 Task: Add Tea Tree Therapy Unscented Antiseptic Foot Powder to the cart.
Action: Mouse moved to (792, 271)
Screenshot: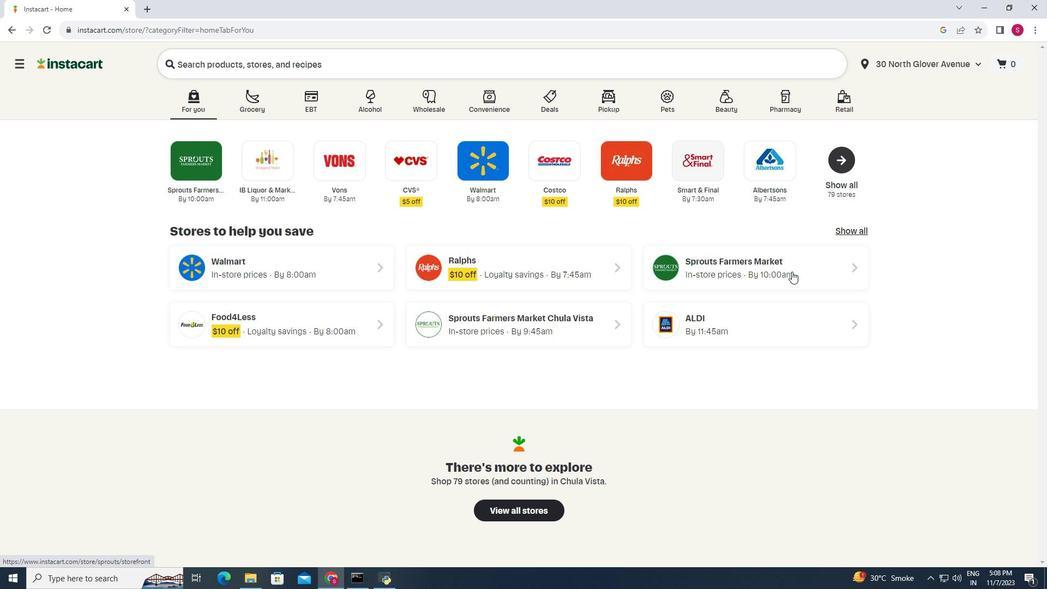 
Action: Mouse pressed left at (792, 271)
Screenshot: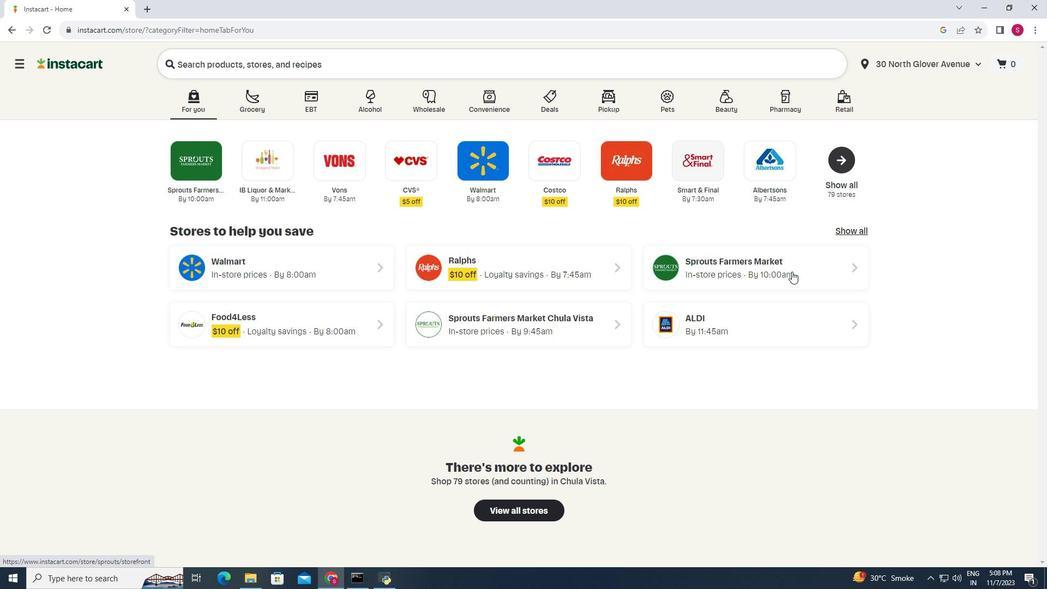 
Action: Mouse moved to (67, 354)
Screenshot: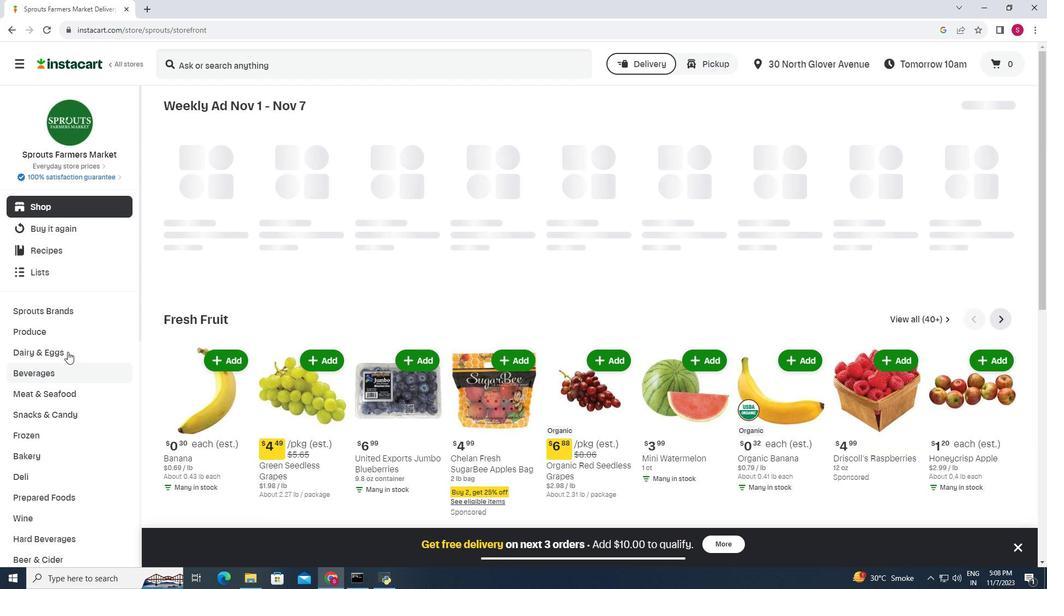 
Action: Mouse scrolled (67, 353) with delta (0, 0)
Screenshot: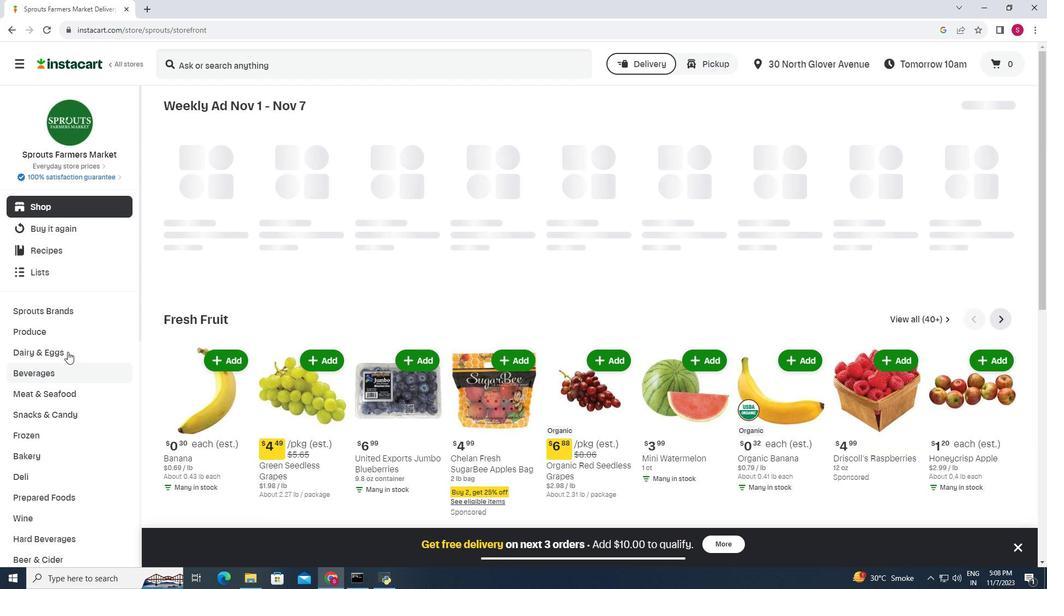 
Action: Mouse moved to (66, 346)
Screenshot: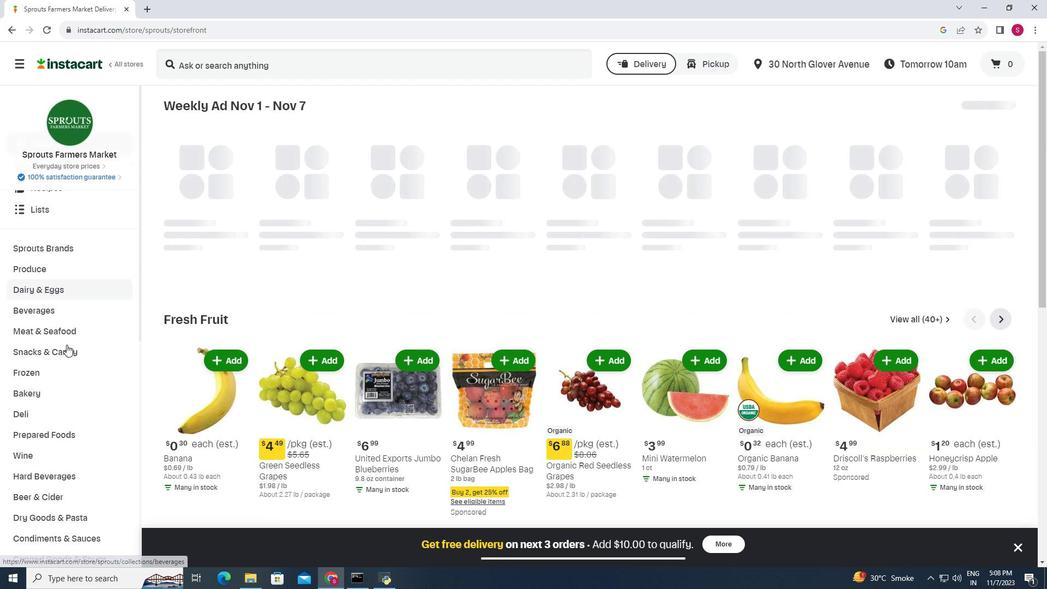 
Action: Mouse scrolled (66, 346) with delta (0, 0)
Screenshot: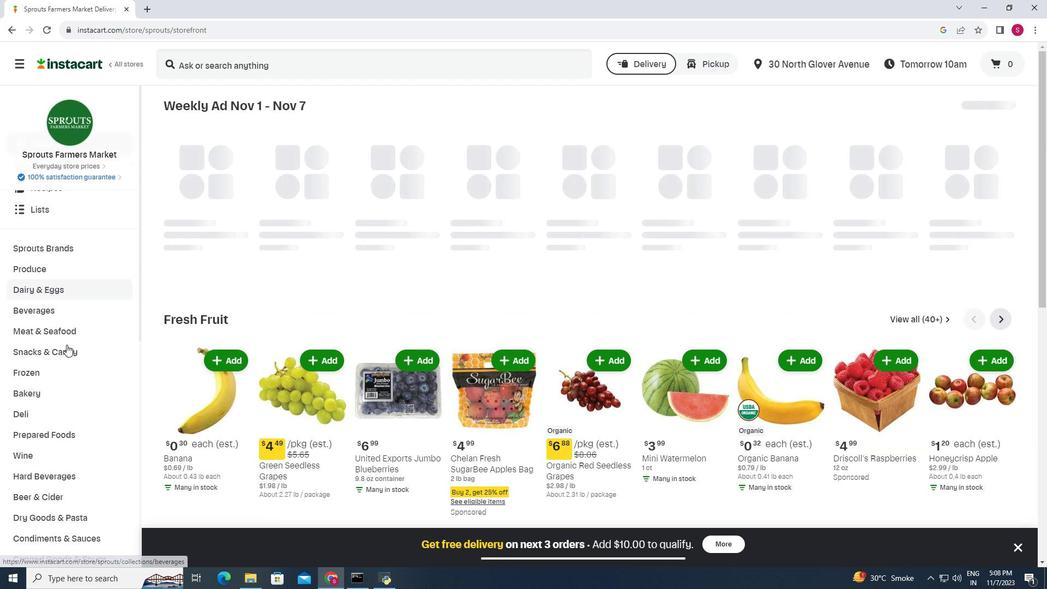 
Action: Mouse moved to (66, 343)
Screenshot: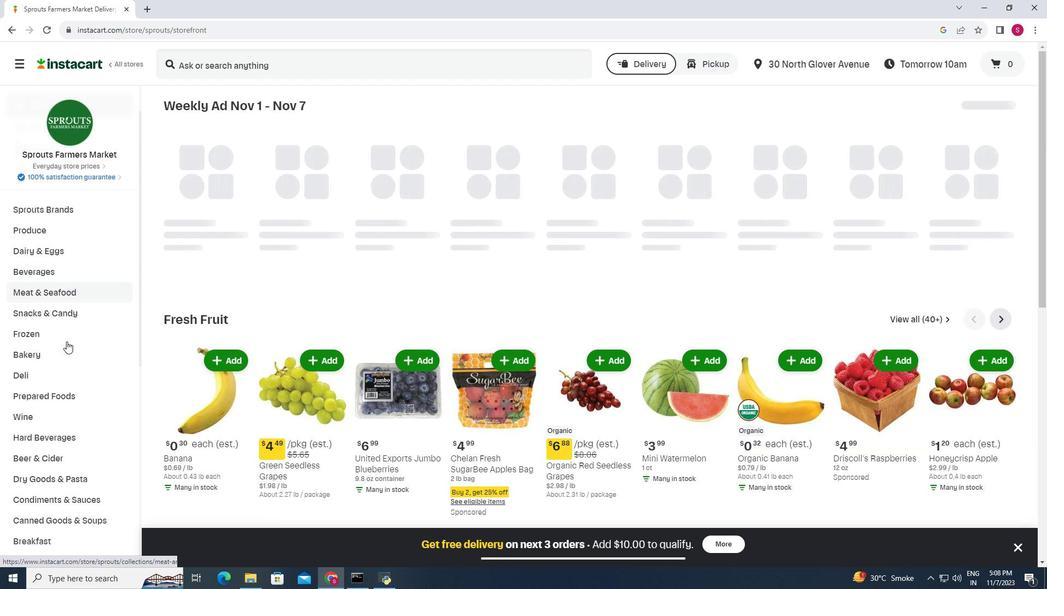 
Action: Mouse scrolled (66, 342) with delta (0, 0)
Screenshot: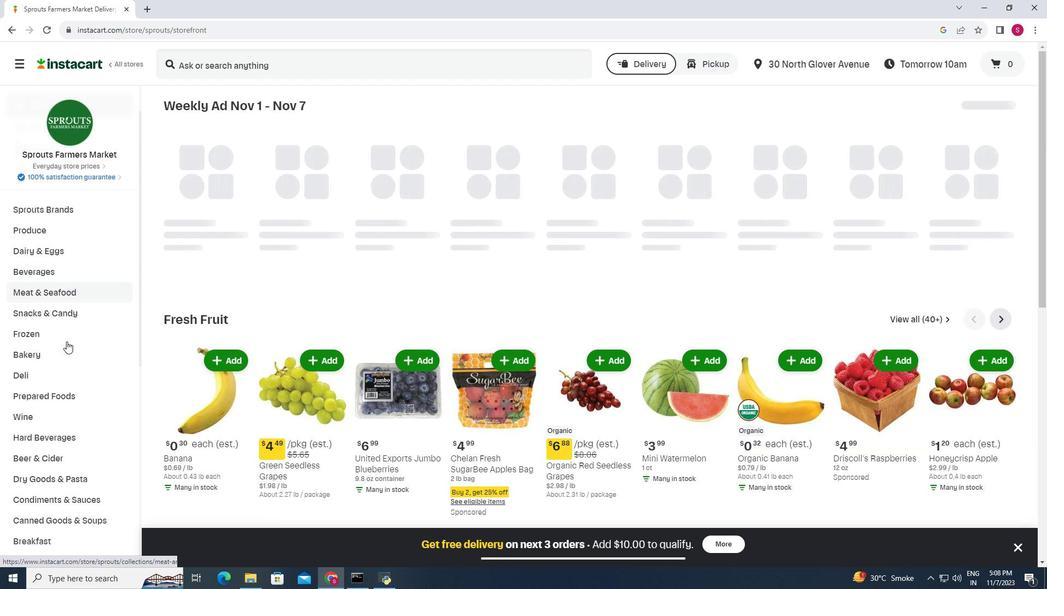 
Action: Mouse moved to (66, 340)
Screenshot: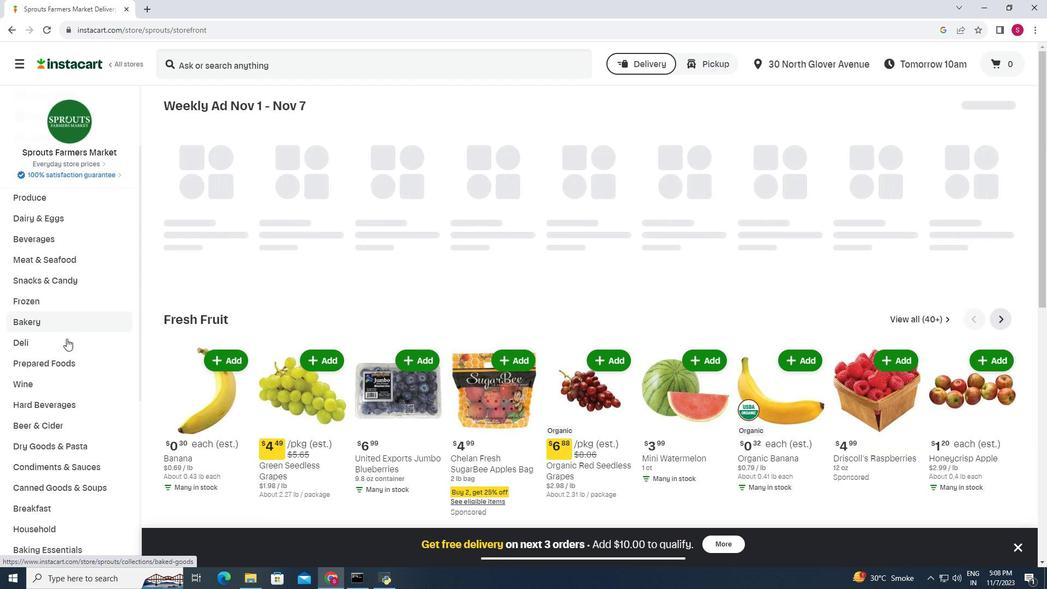 
Action: Mouse scrolled (66, 339) with delta (0, 0)
Screenshot: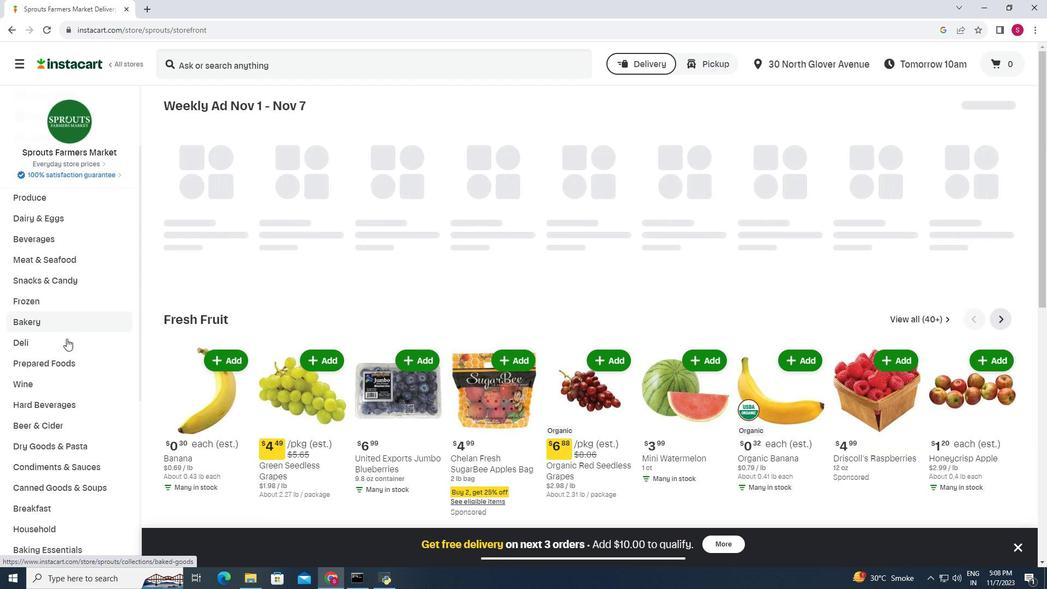 
Action: Mouse moved to (66, 338)
Screenshot: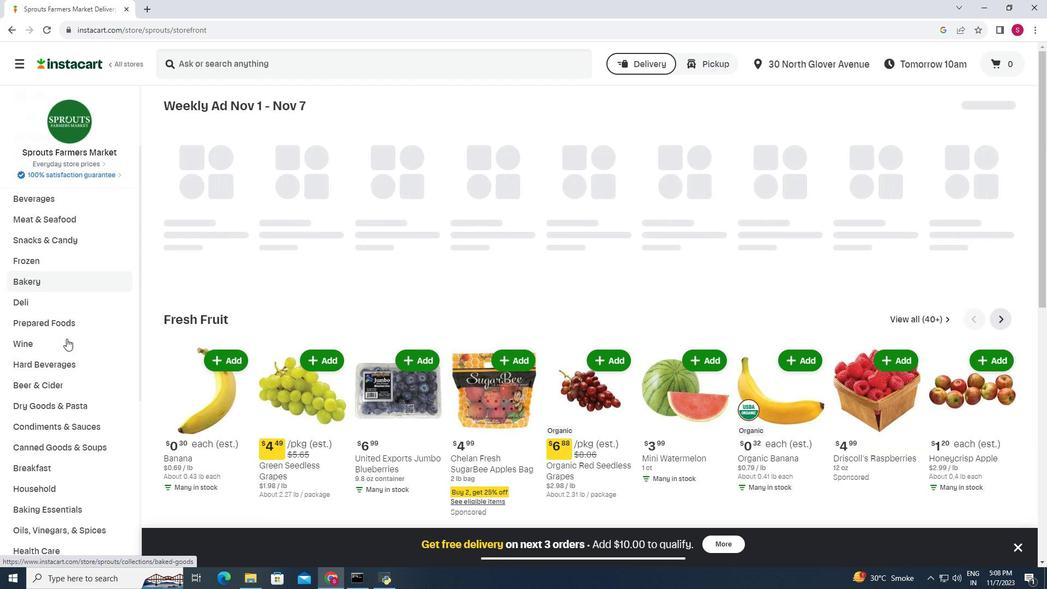 
Action: Mouse scrolled (66, 338) with delta (0, 0)
Screenshot: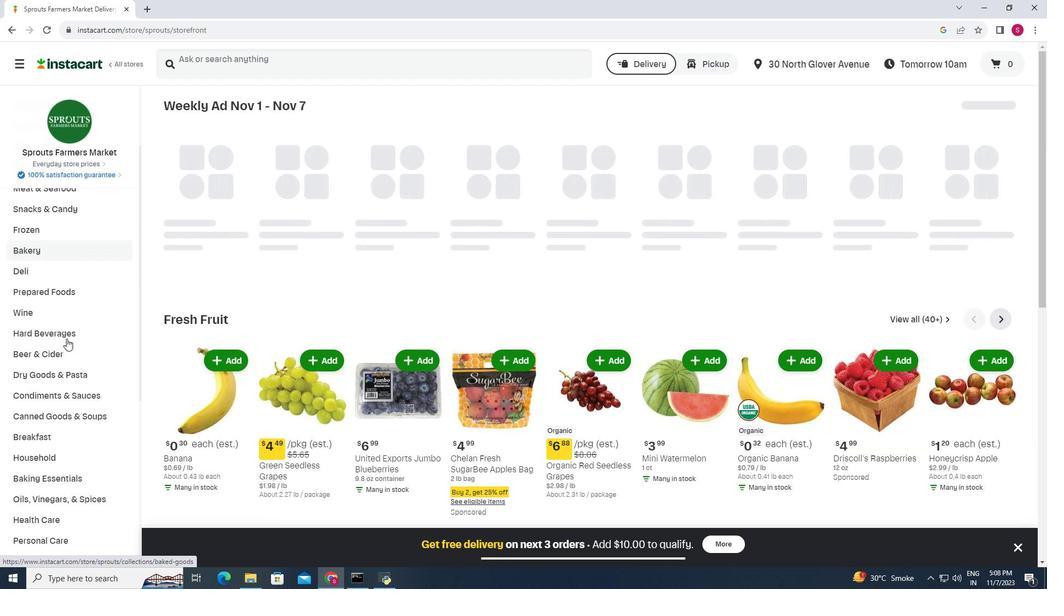 
Action: Mouse moved to (67, 391)
Screenshot: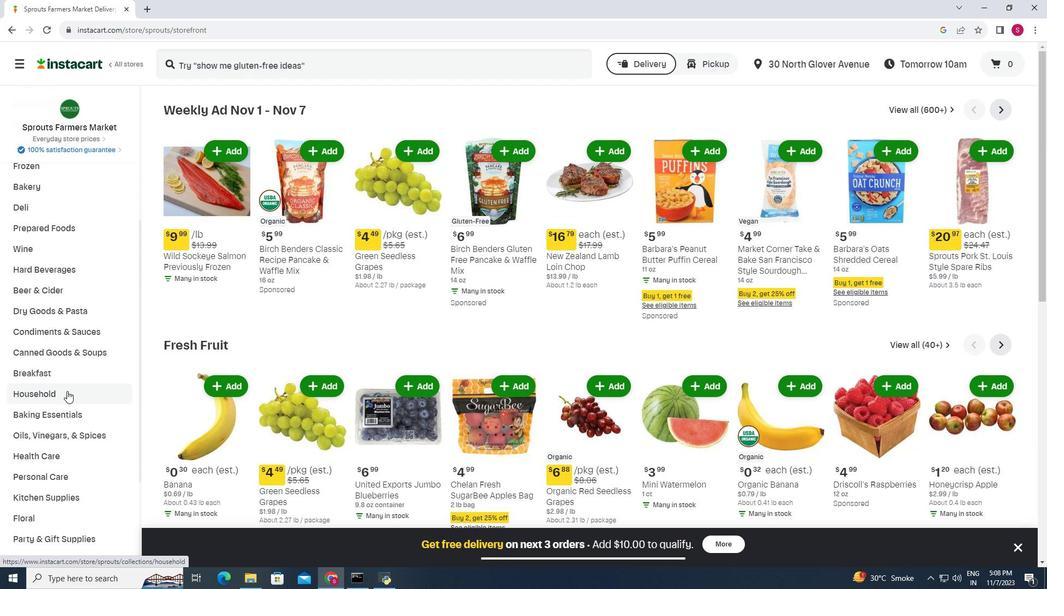 
Action: Mouse pressed left at (67, 391)
Screenshot: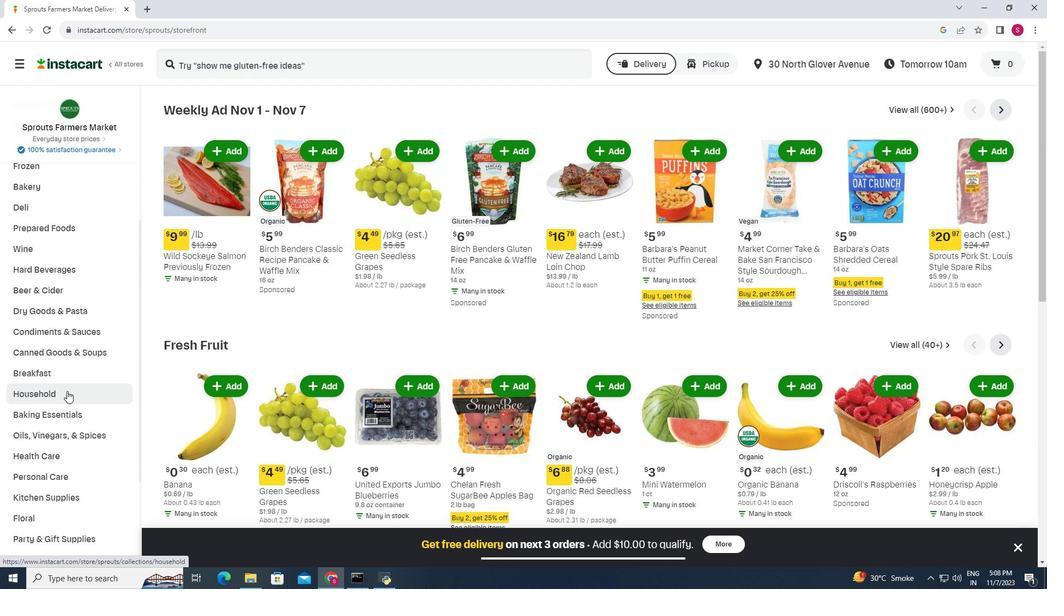 
Action: Mouse moved to (592, 133)
Screenshot: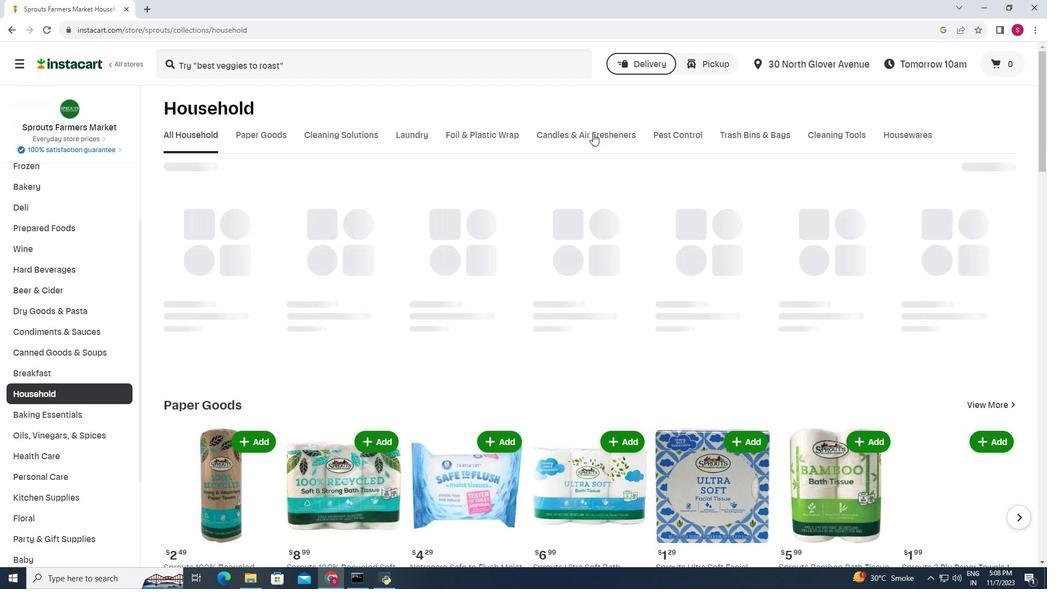 
Action: Mouse pressed left at (592, 133)
Screenshot: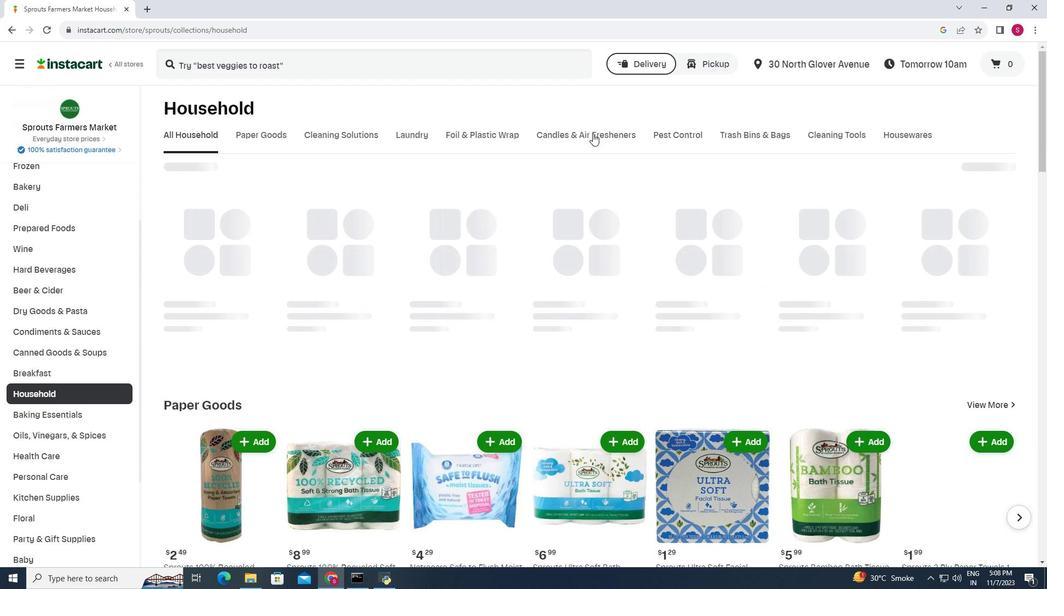 
Action: Mouse moved to (252, 64)
Screenshot: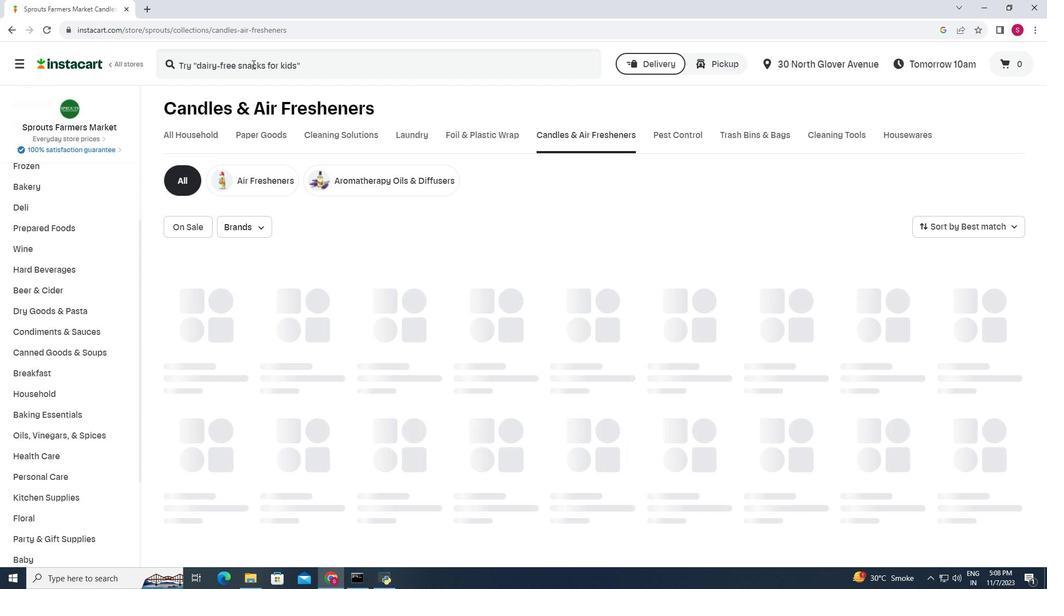 
Action: Mouse pressed left at (252, 64)
Screenshot: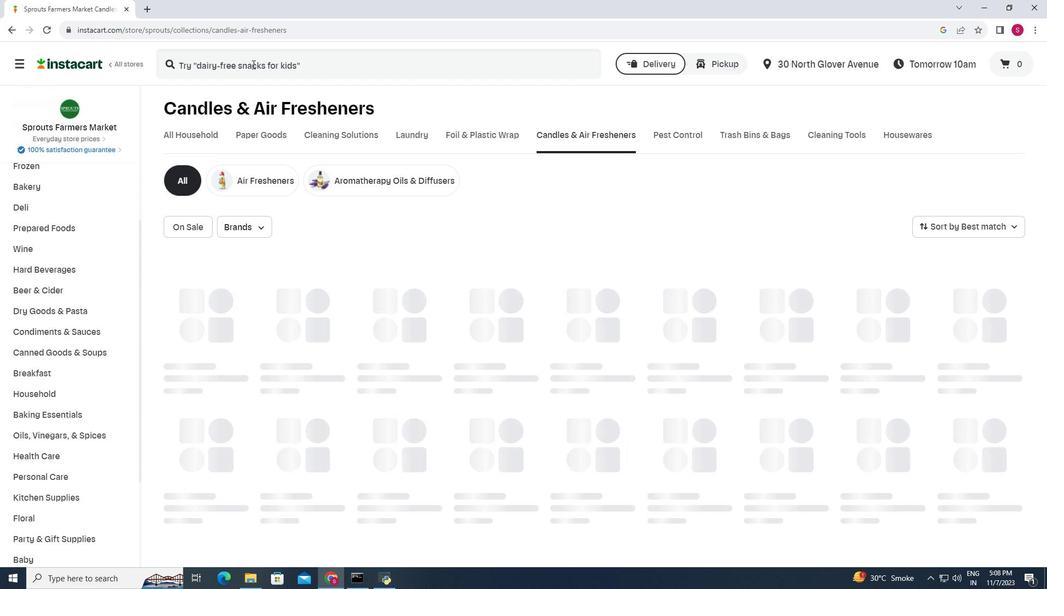 
Action: Mouse moved to (252, 62)
Screenshot: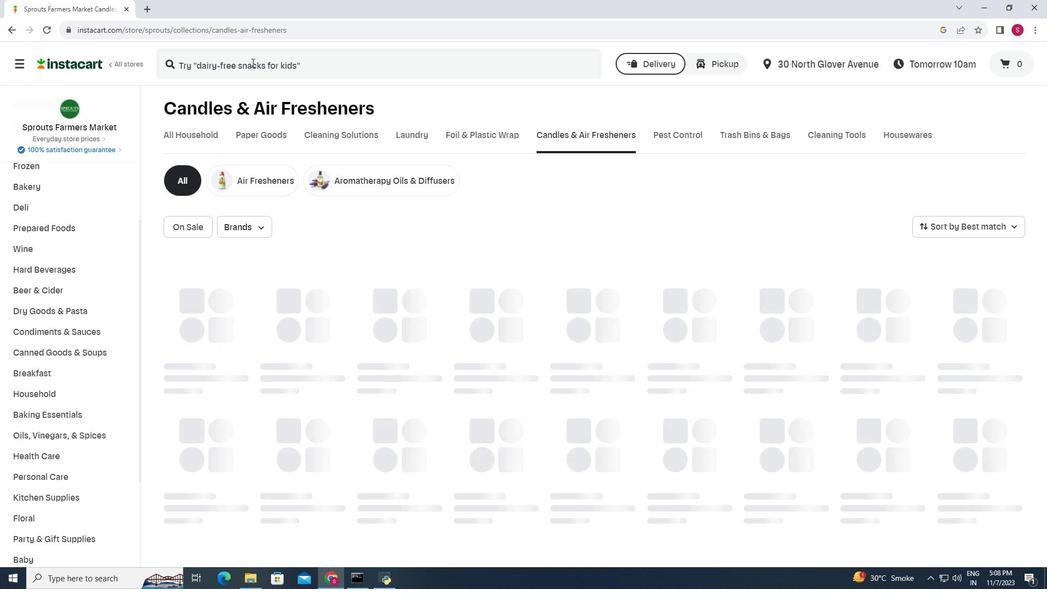 
Action: Key pressed <Key.shift><Key.shift>Tea<Key.space><Key.shift>Tree<Key.space><Key.shift>Therapy<Key.space><Key.shift><Key.shift><Key.shift><Key.shift><Key.shift><Key.shift><Key.shift><Key.shift><Key.shift><Key.shift>Unscented<Key.space><Key.shift><Key.shift><Key.shift><Key.shift><Key.shift>Antiseptic<Key.space><Key.shift>Foot<Key.space><Key.shift><Key.shift><Key.shift><Key.shift><Key.shift><Key.shift><Key.shift><Key.shift><Key.shift><Key.shift><Key.shift>Powder<Key.enter>
Screenshot: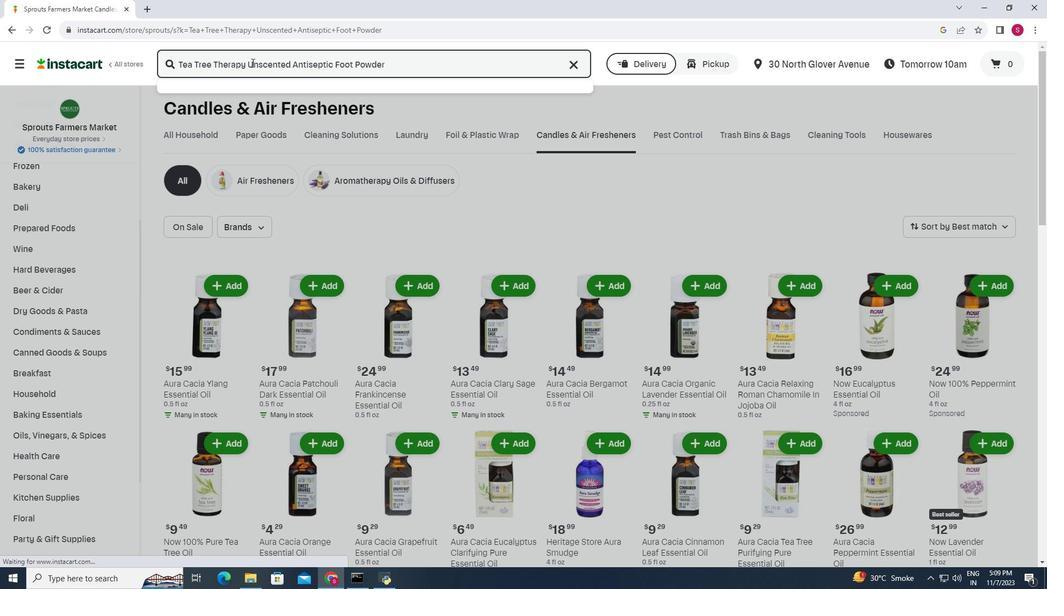 
Action: Mouse moved to (171, 223)
Screenshot: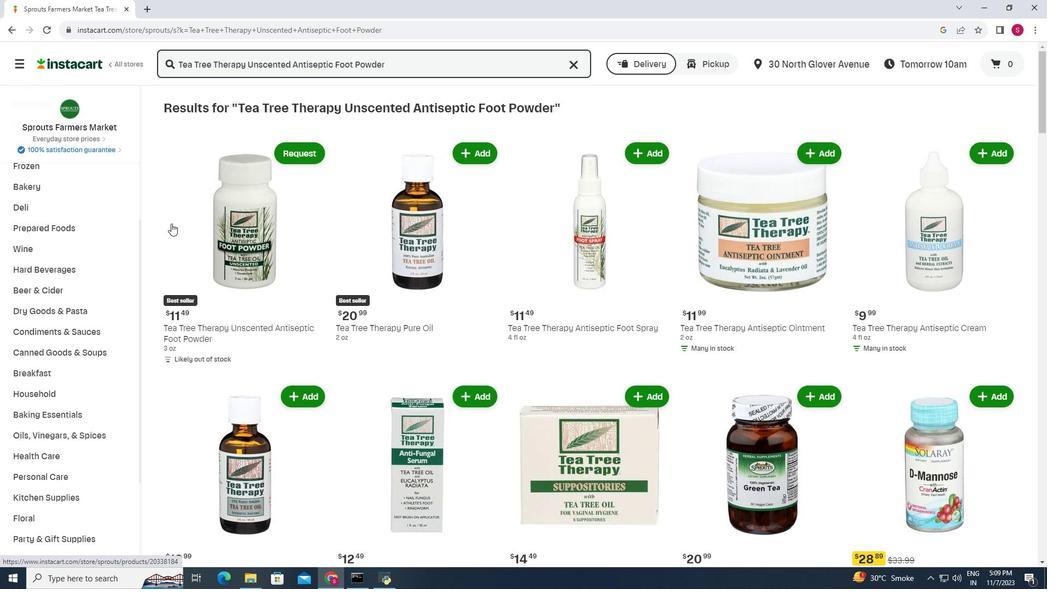 
Action: Mouse scrolled (171, 223) with delta (0, 0)
Screenshot: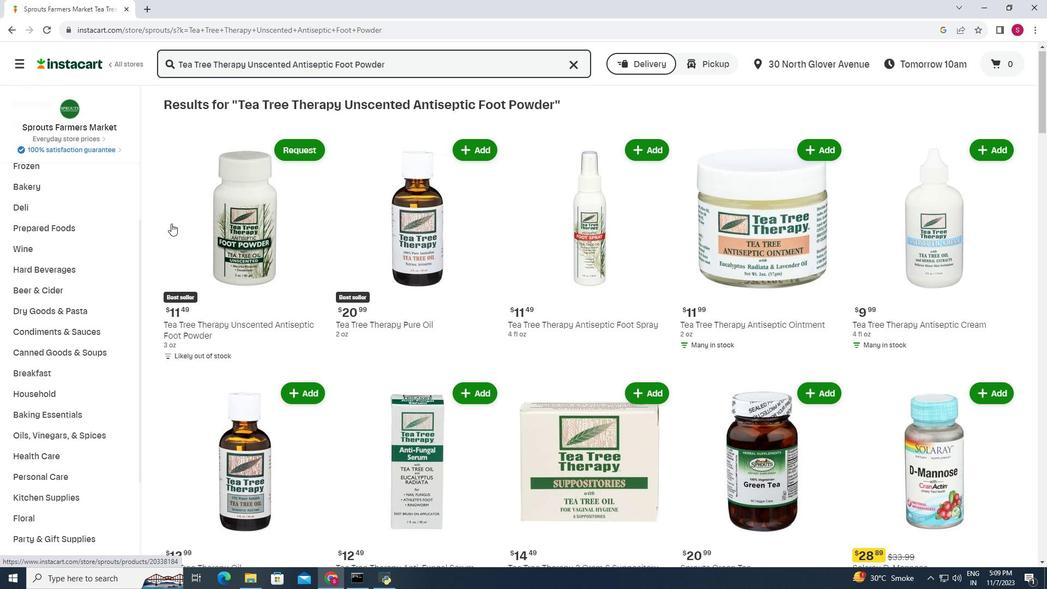 
Action: Mouse moved to (307, 98)
Screenshot: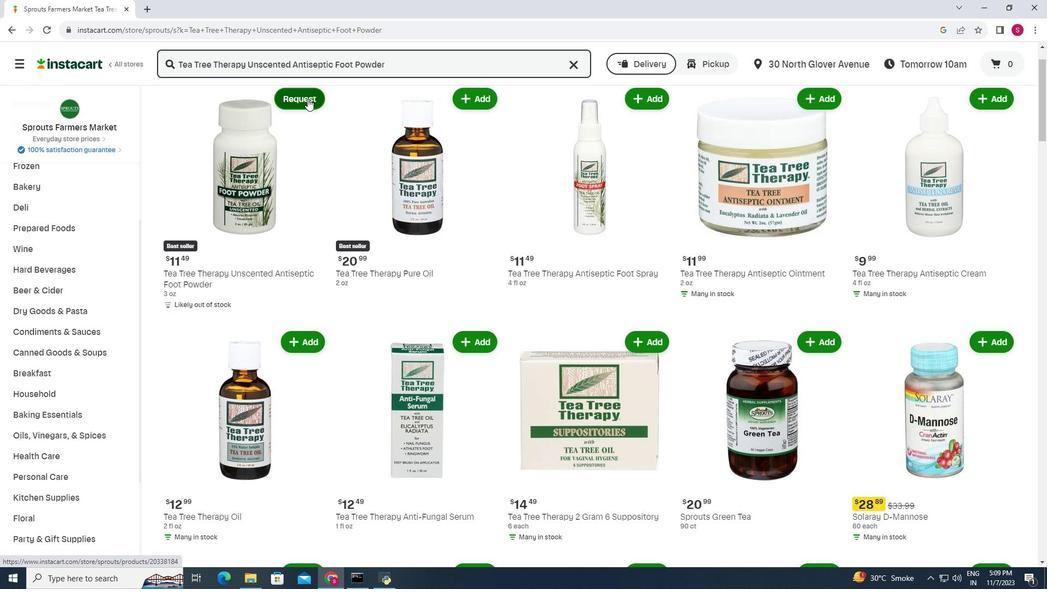
Action: Mouse pressed left at (307, 98)
Screenshot: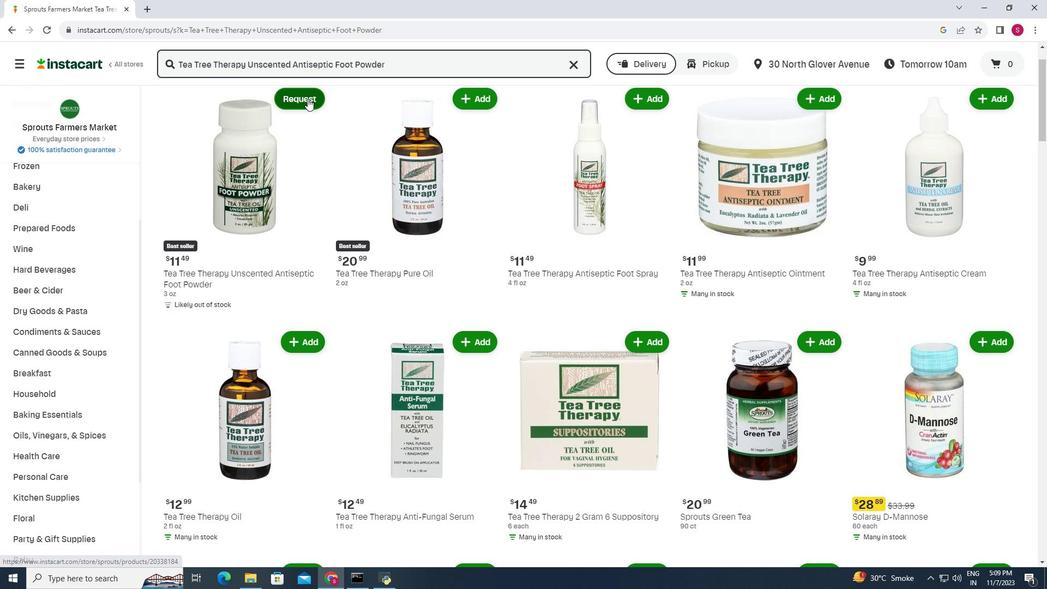 
Action: Mouse moved to (450, 445)
Screenshot: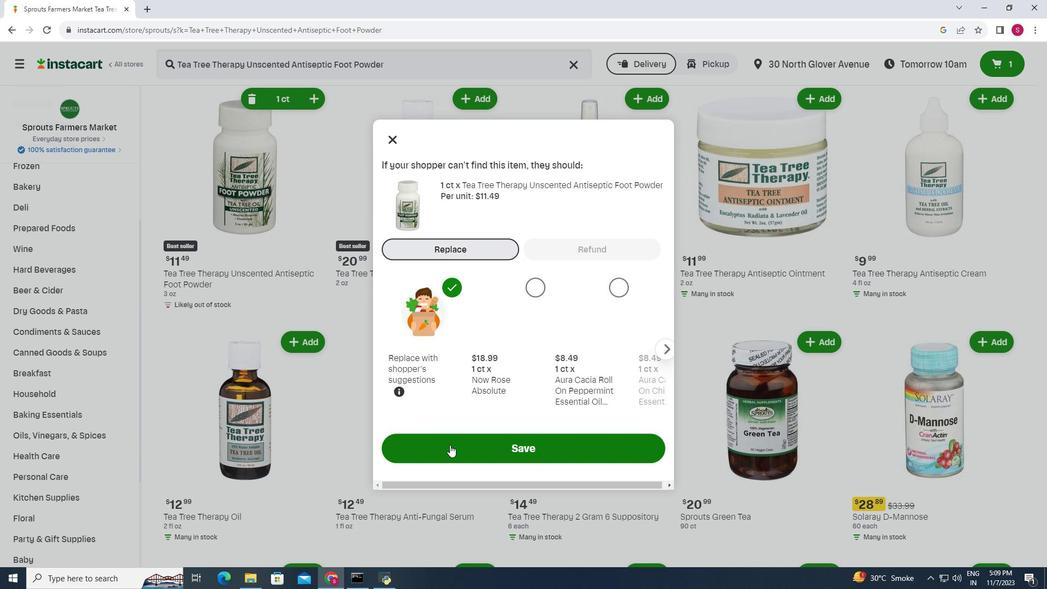 
Action: Mouse pressed left at (450, 445)
Screenshot: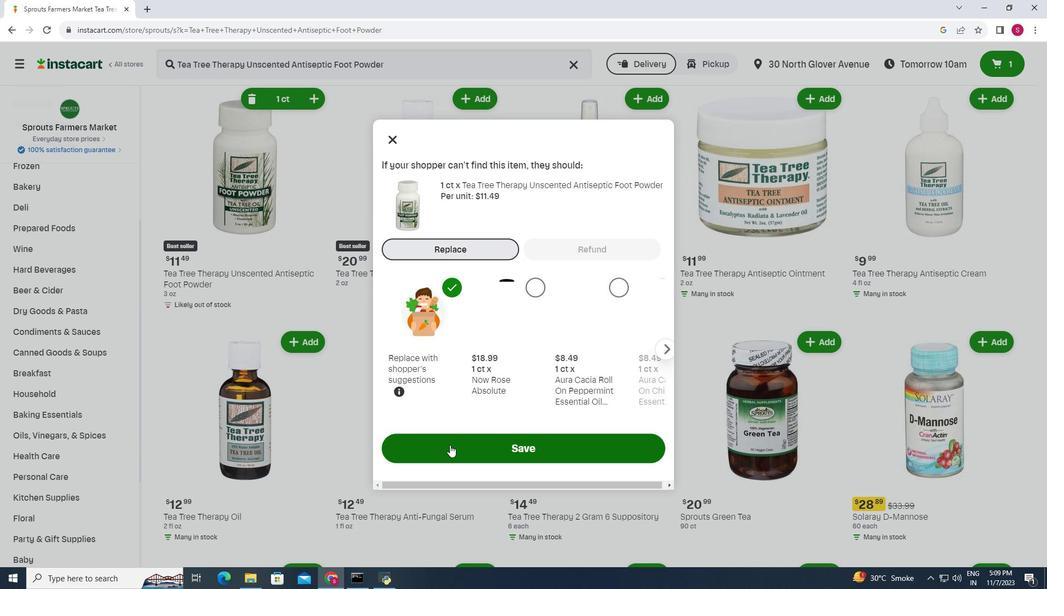 
Action: Mouse moved to (380, 388)
Screenshot: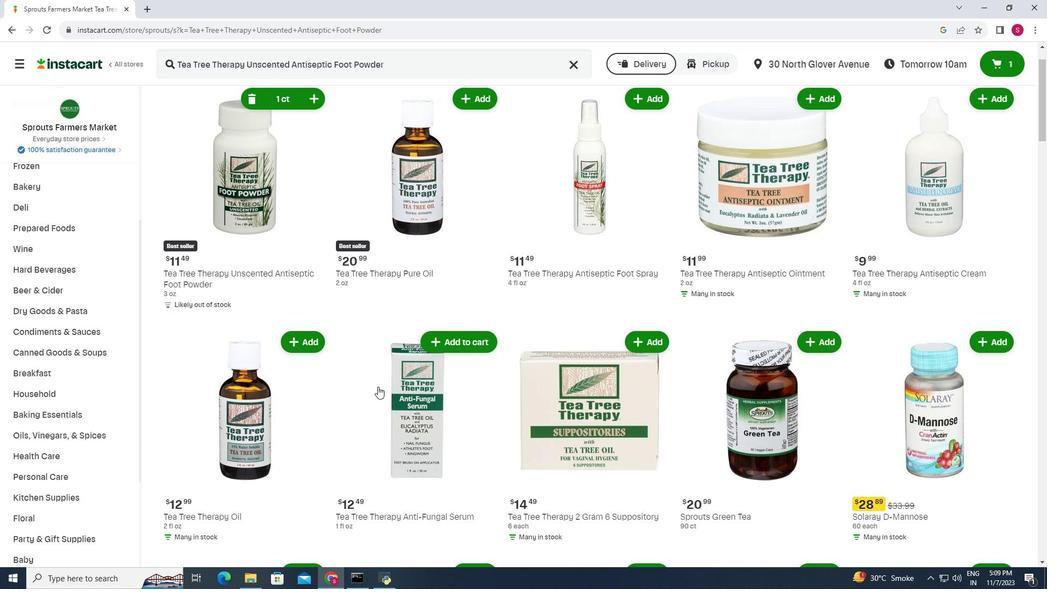
